 Task: Add a field from the Popular template Effort Level a blank project ActivaPro
Action: Mouse moved to (58, 276)
Screenshot: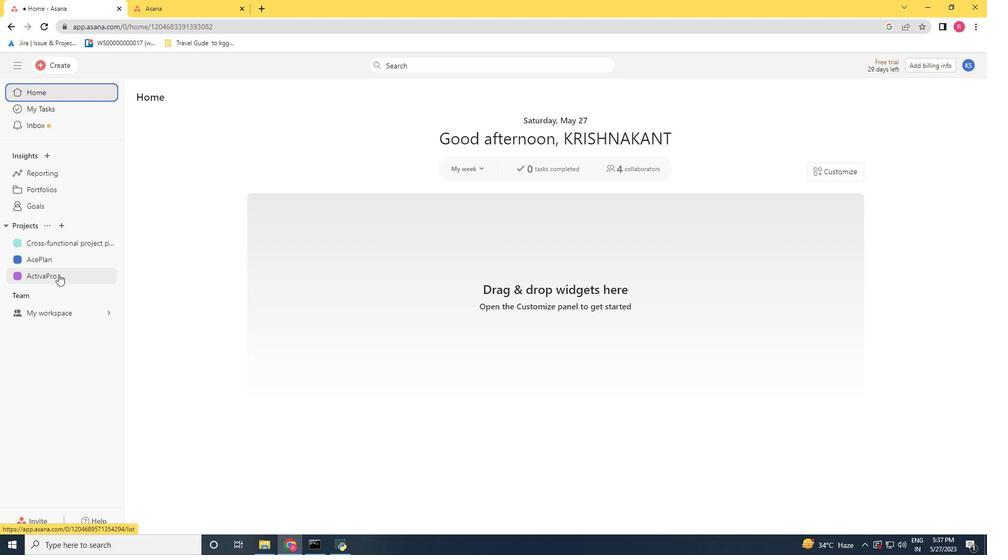 
Action: Mouse pressed left at (58, 276)
Screenshot: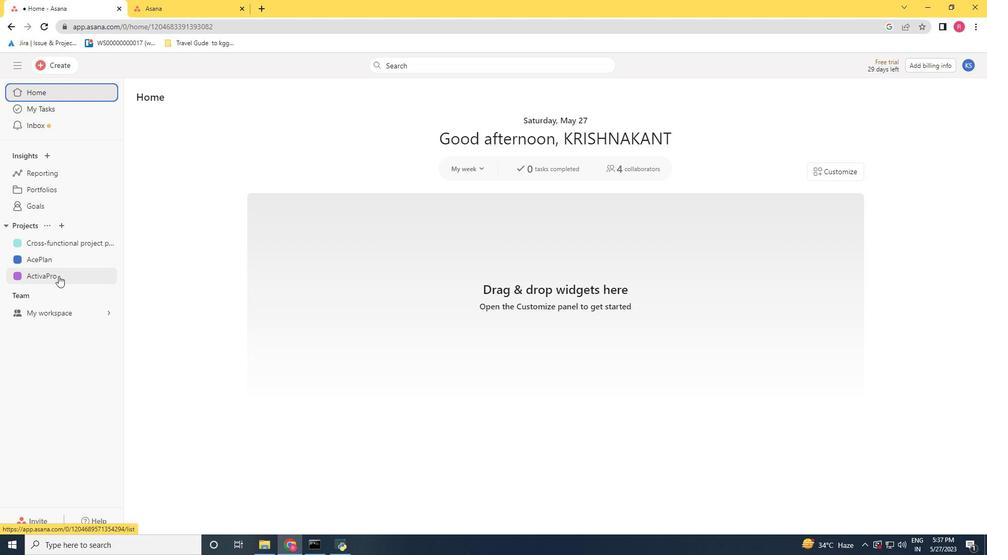 
Action: Mouse moved to (937, 100)
Screenshot: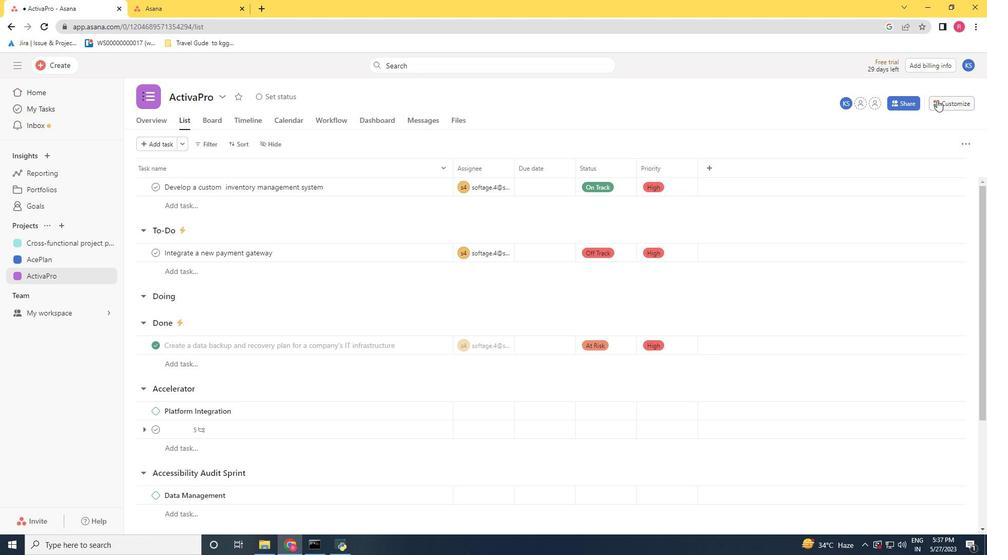 
Action: Mouse pressed left at (937, 100)
Screenshot: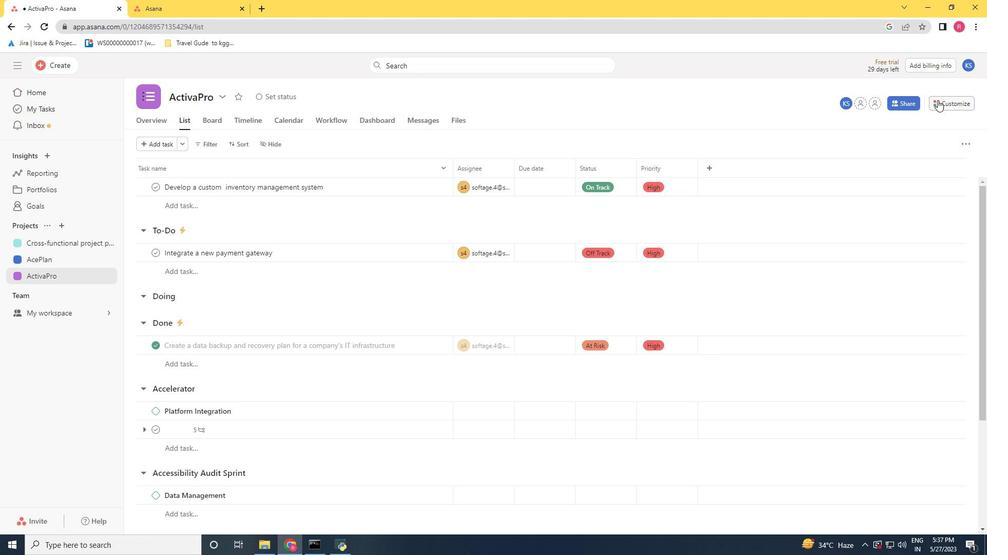 
Action: Mouse moved to (844, 226)
Screenshot: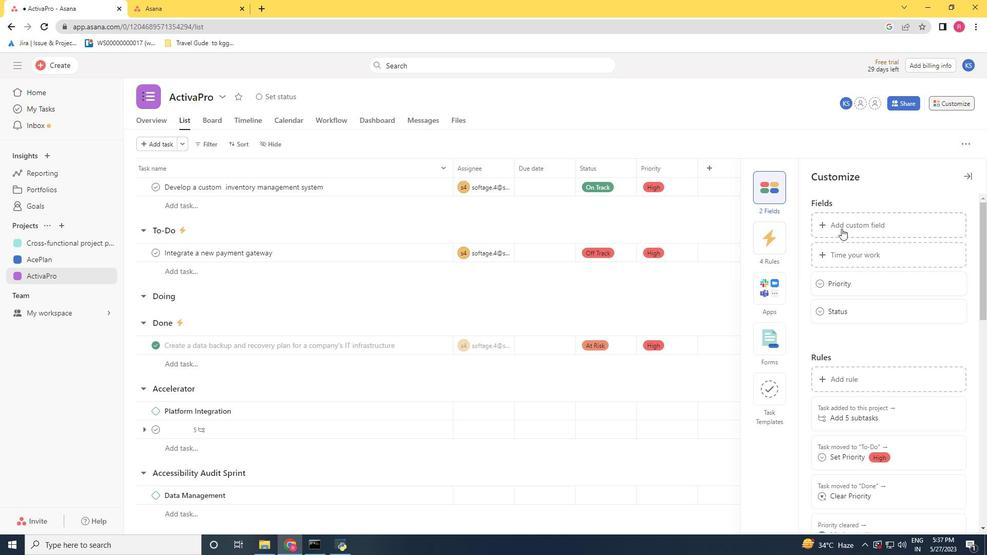 
Action: Mouse pressed left at (844, 226)
Screenshot: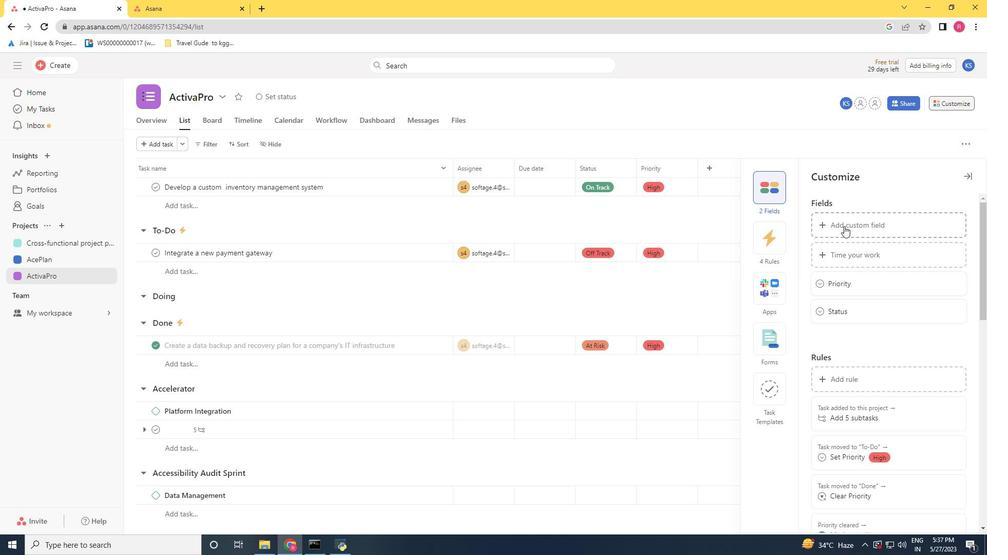 
Action: Mouse moved to (404, 180)
Screenshot: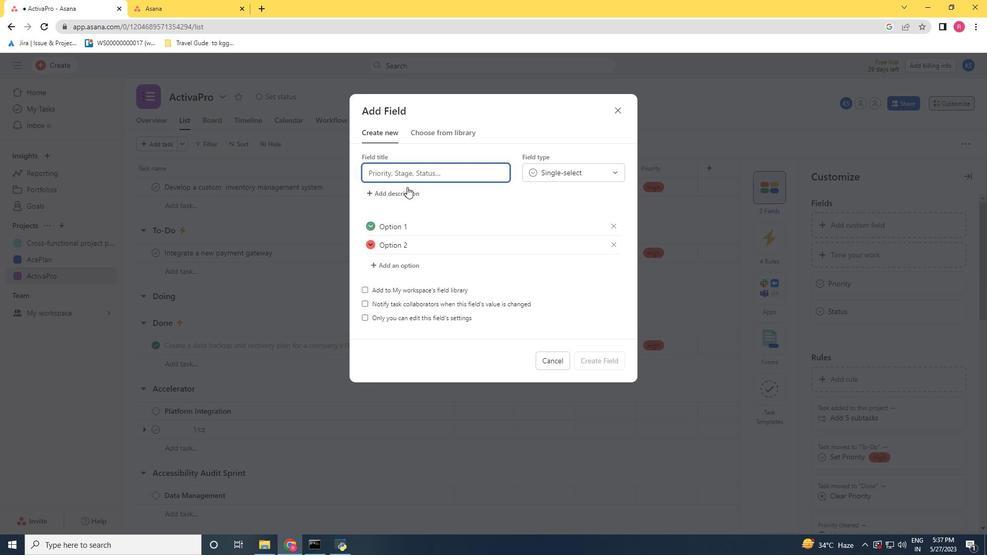 
Action: Key pressed <Key.shift><Key.shift><Key.shift><Key.shift><Key.shift><Key.shift><Key.shift><Key.shift><Key.shift><Key.shift><Key.shift><Key.shift><Key.shift><Key.shift><Key.shift><Key.shift><Key.shift><Key.shift><Key.shift><Key.shift><Key.shift><Key.shift><Key.shift><Key.shift><Key.shift><Key.shift><Key.shift><Key.shift><Key.shift>Popular<Key.space>template<Key.space><Key.shift>Effort<Key.space><Key.space><Key.shift>Level
Screenshot: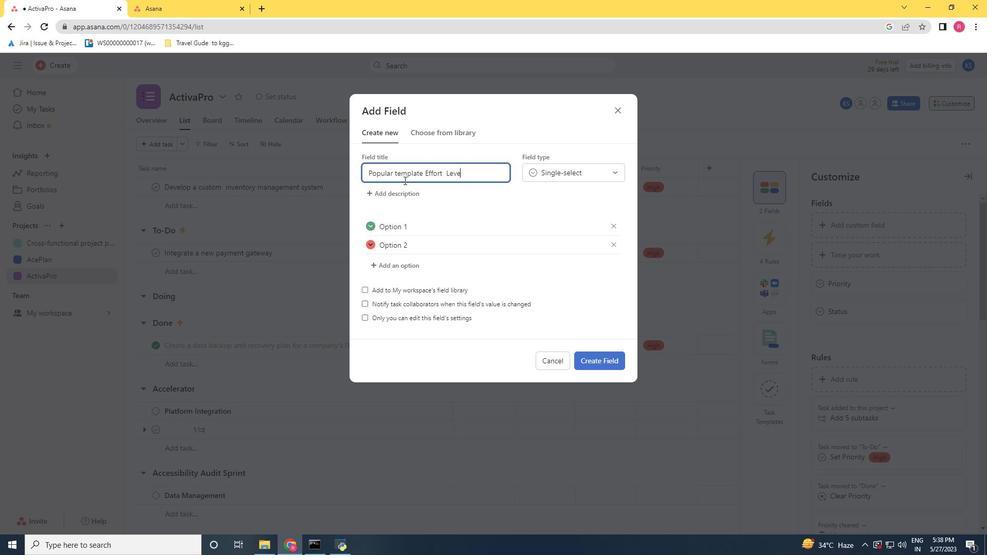 
Action: Mouse moved to (557, 175)
Screenshot: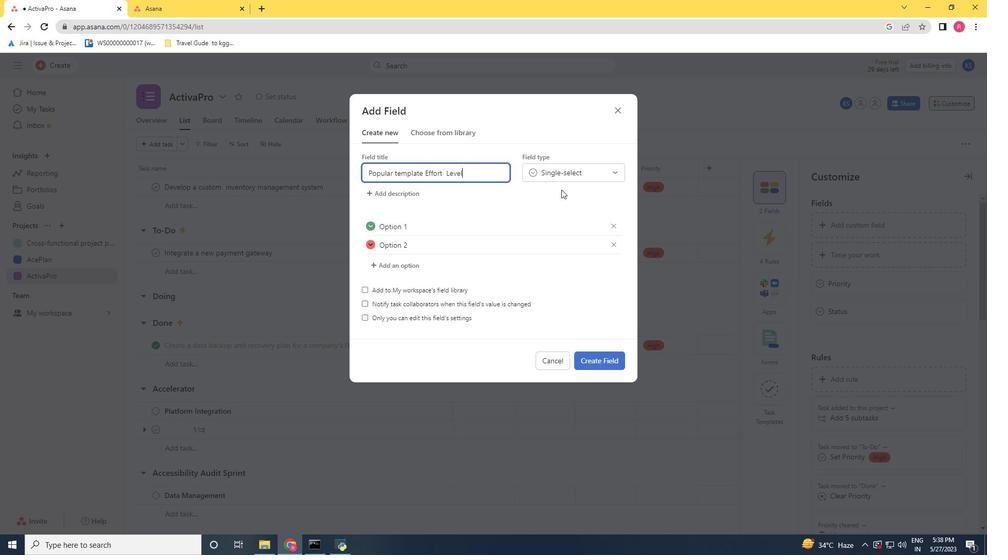 
Action: Mouse pressed left at (557, 175)
Screenshot: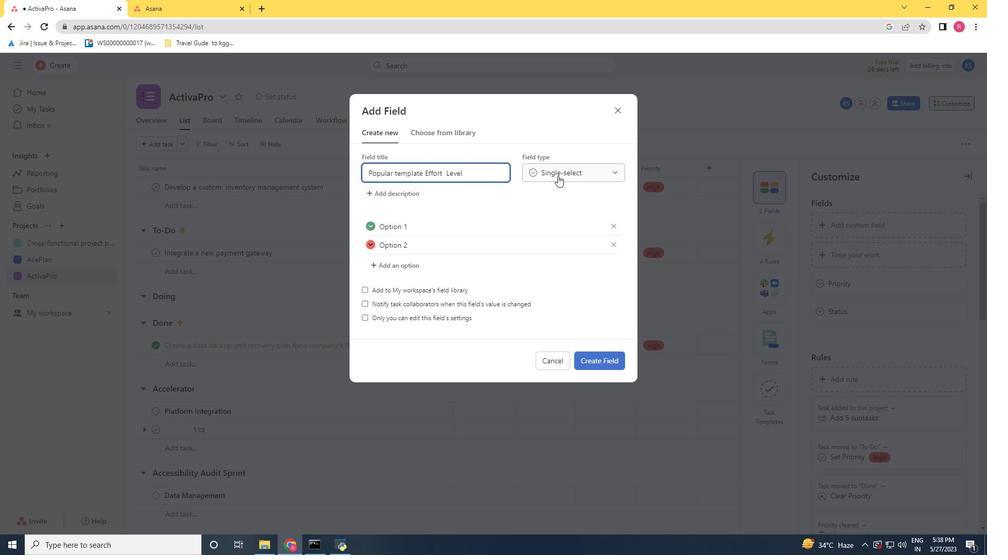 
Action: Mouse moved to (563, 227)
Screenshot: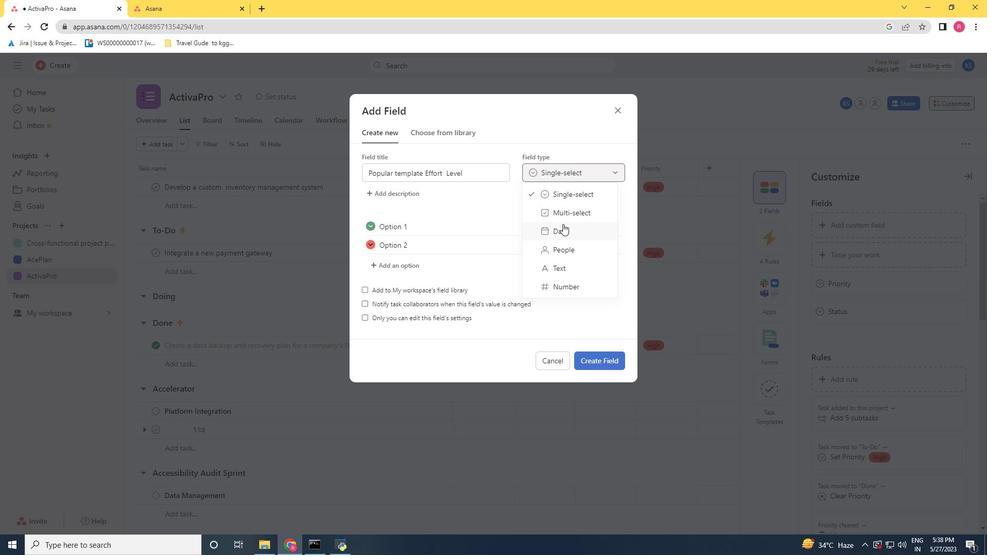 
Action: Mouse scrolled (563, 227) with delta (0, 0)
Screenshot: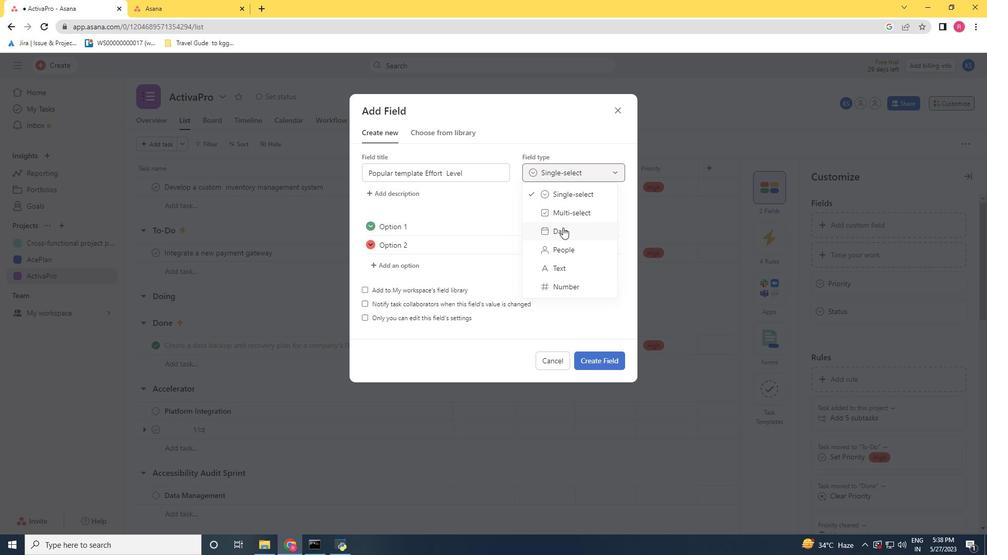 
Action: Mouse moved to (508, 211)
Screenshot: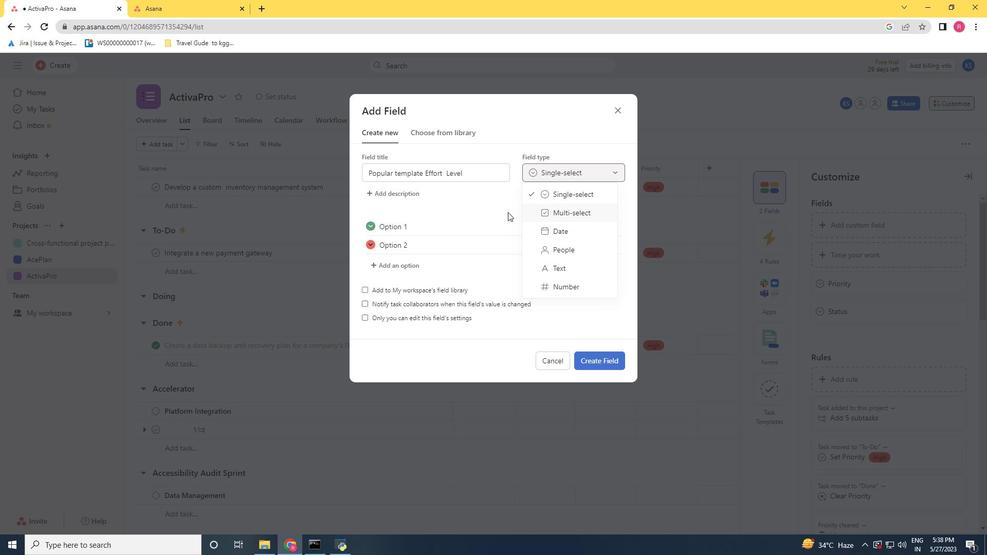 
Action: Mouse pressed left at (508, 211)
Screenshot: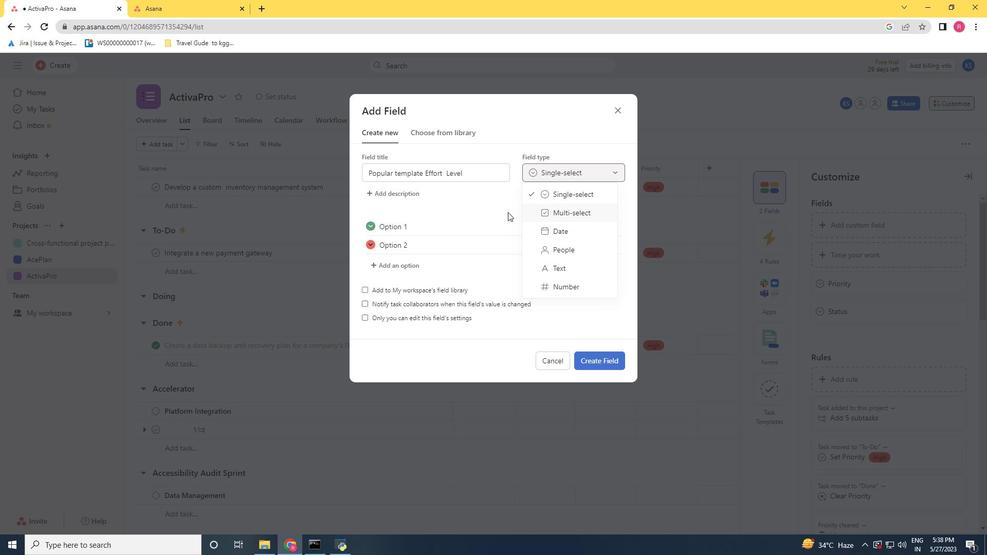 
Action: Mouse moved to (593, 366)
Screenshot: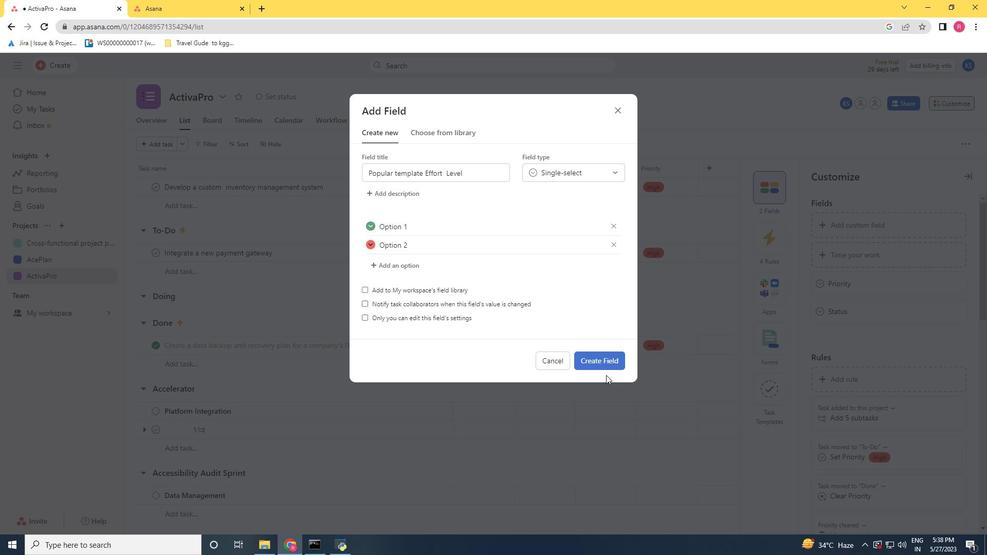 
Action: Mouse pressed left at (593, 366)
Screenshot: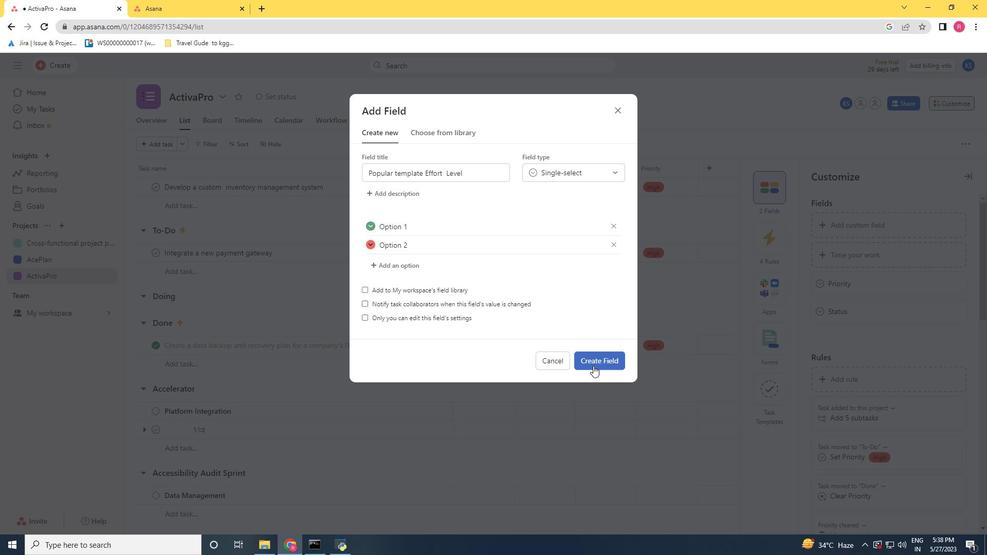
